 Task: Create a due date automation trigger when advanced on, on the monday of the week a card is due add dates starting this month at 11:00 AM.
Action: Mouse moved to (901, 268)
Screenshot: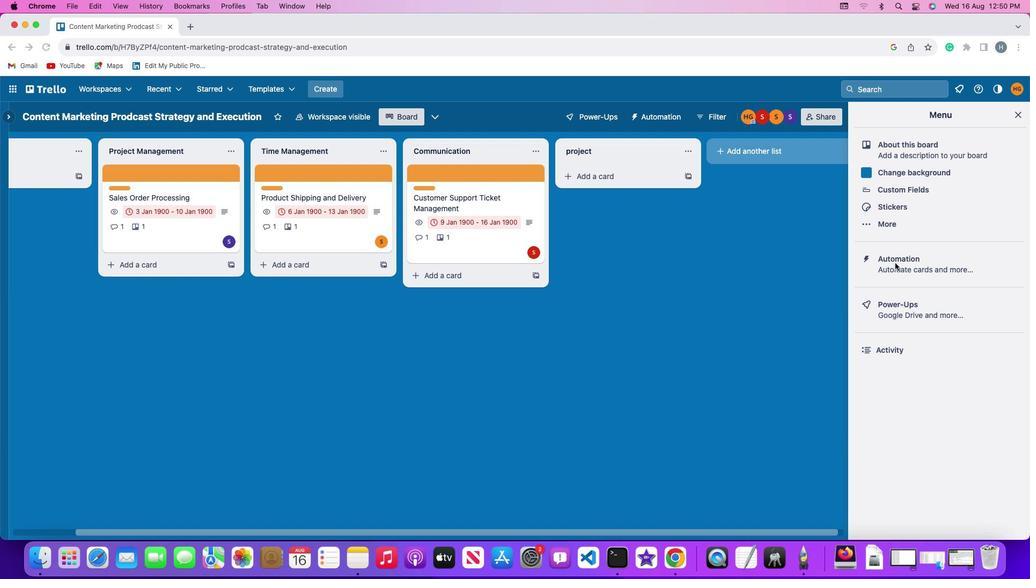 
Action: Mouse pressed left at (901, 268)
Screenshot: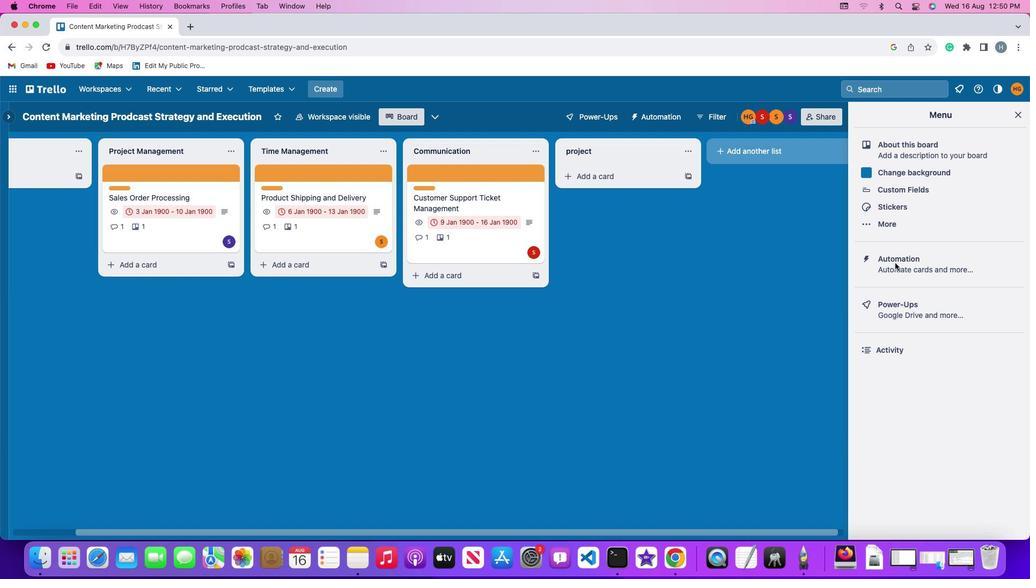 
Action: Mouse pressed left at (901, 268)
Screenshot: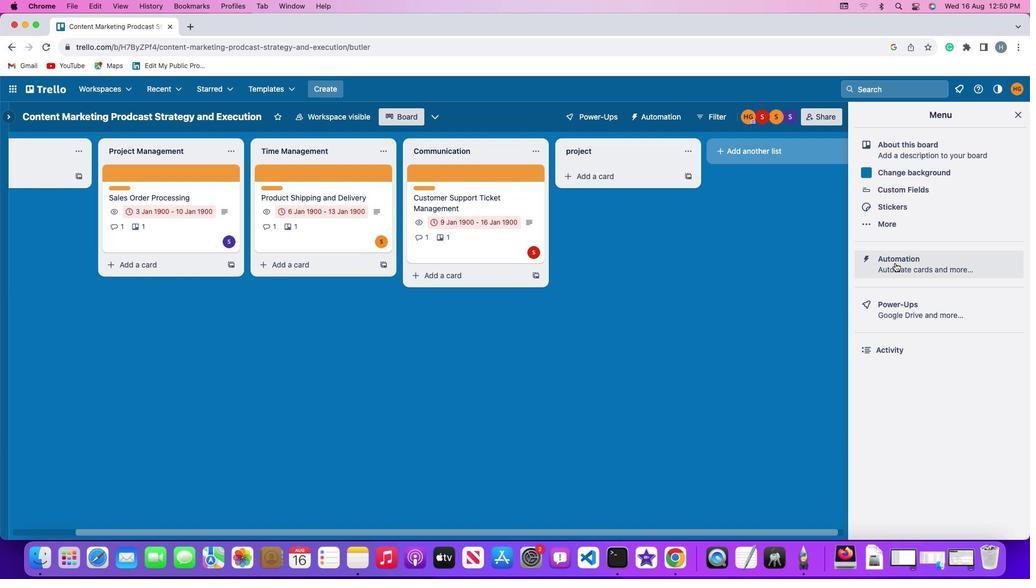 
Action: Mouse moved to (82, 258)
Screenshot: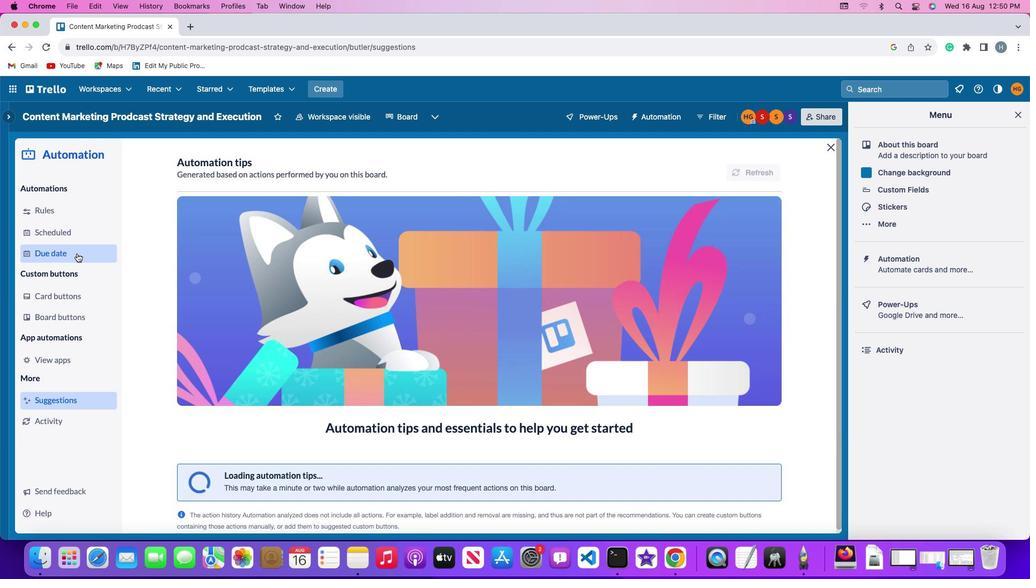 
Action: Mouse pressed left at (82, 258)
Screenshot: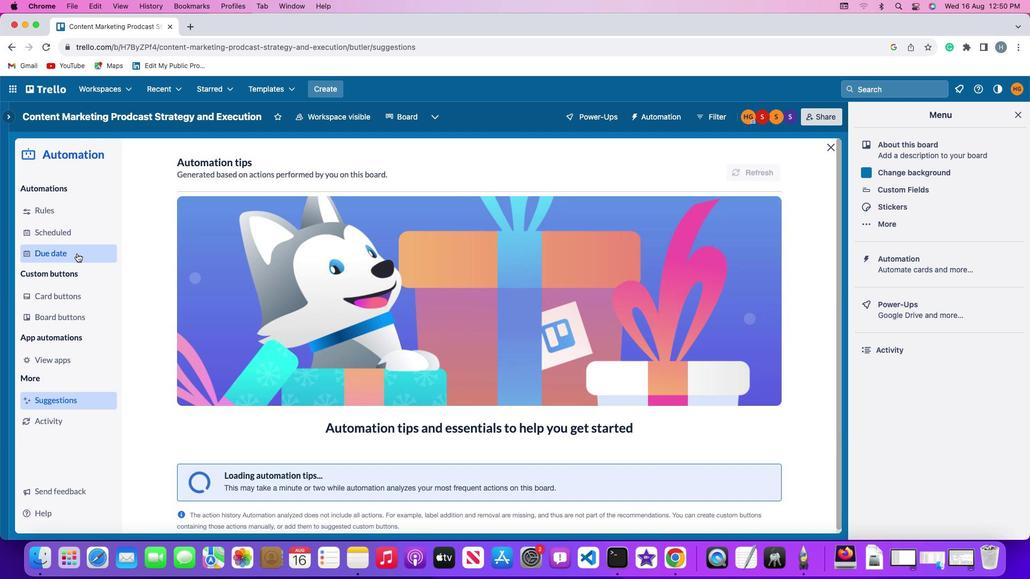 
Action: Mouse moved to (733, 169)
Screenshot: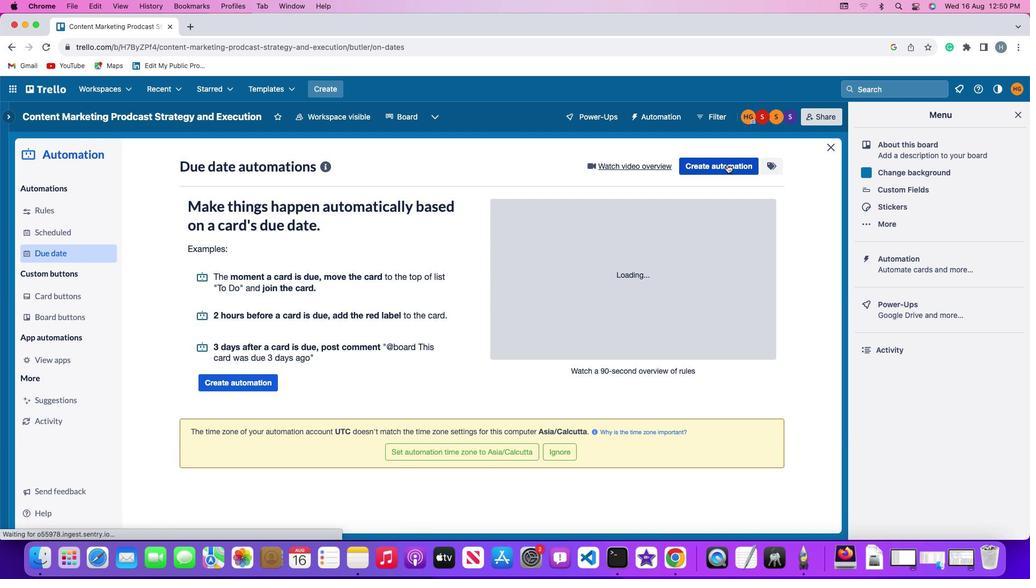 
Action: Mouse pressed left at (733, 169)
Screenshot: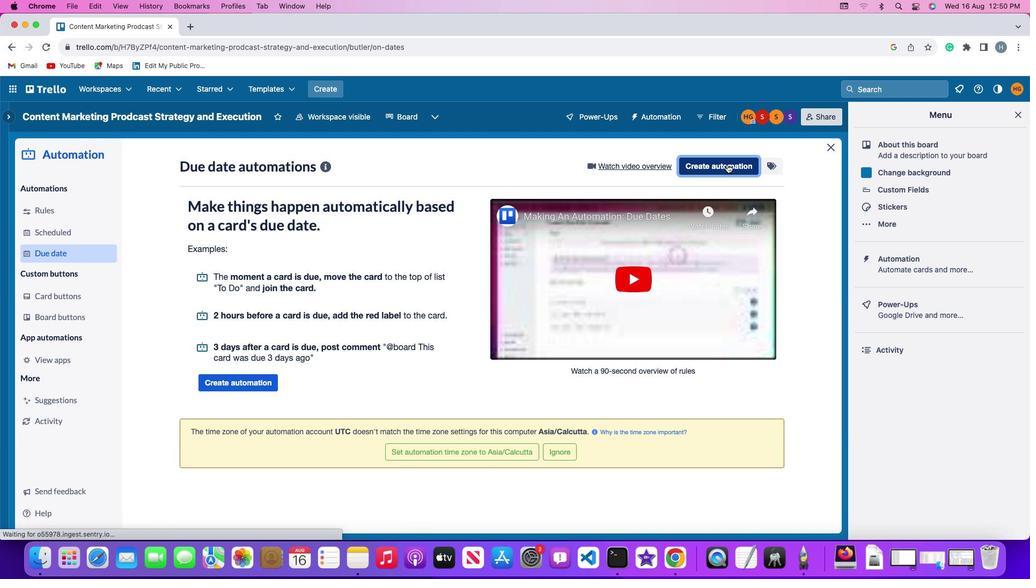 
Action: Mouse moved to (267, 273)
Screenshot: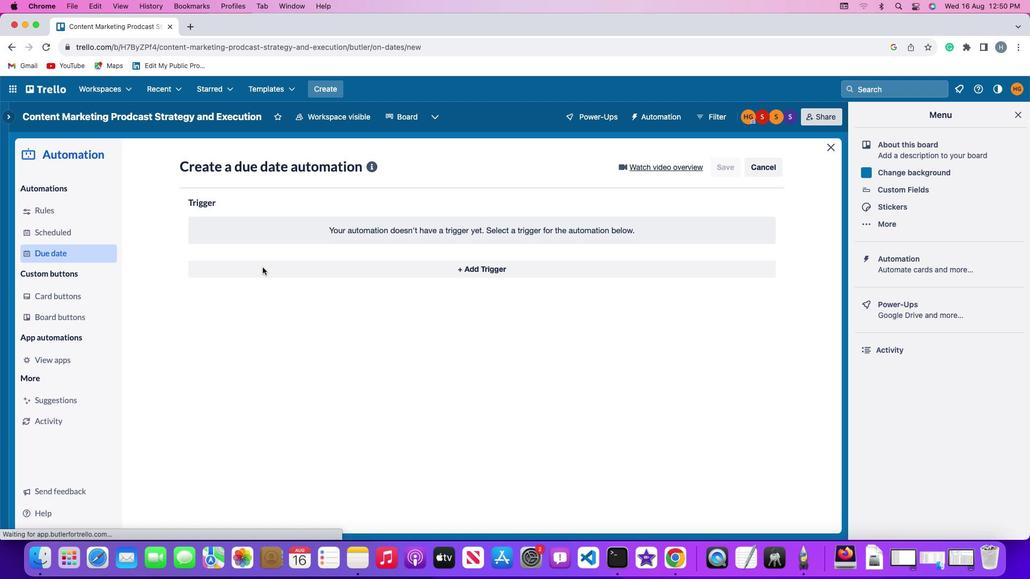 
Action: Mouse pressed left at (267, 273)
Screenshot: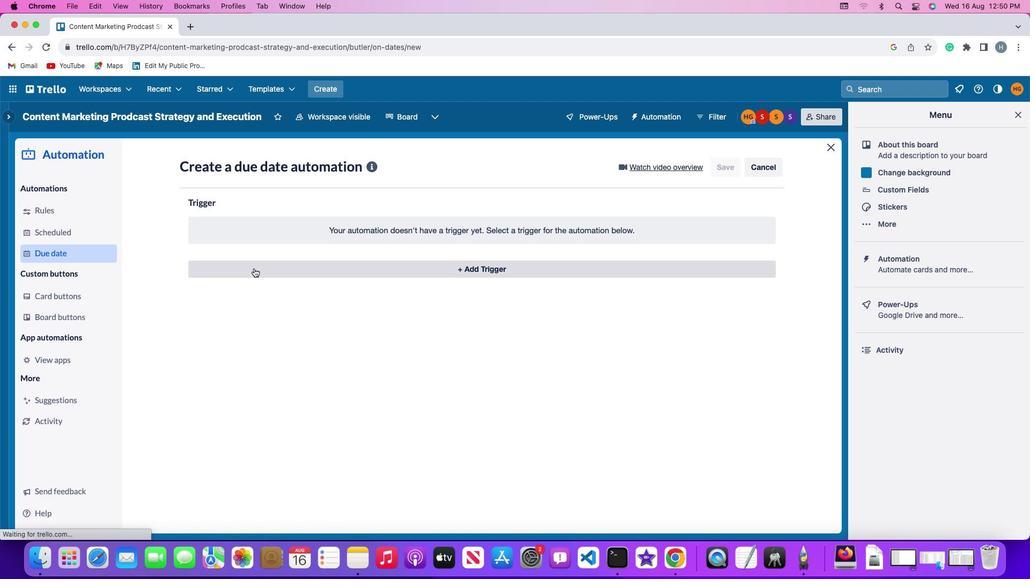 
Action: Mouse moved to (237, 470)
Screenshot: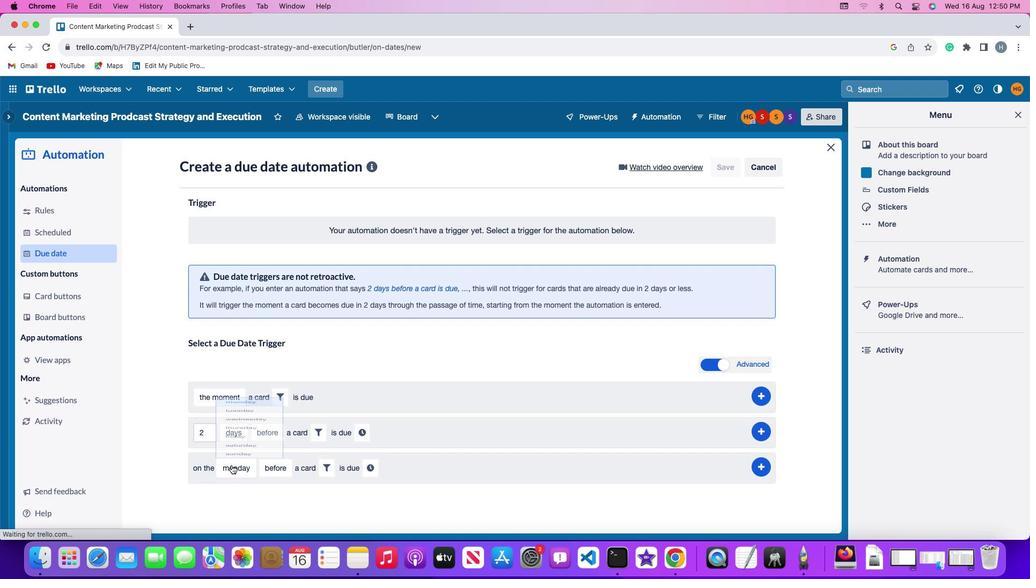 
Action: Mouse pressed left at (237, 470)
Screenshot: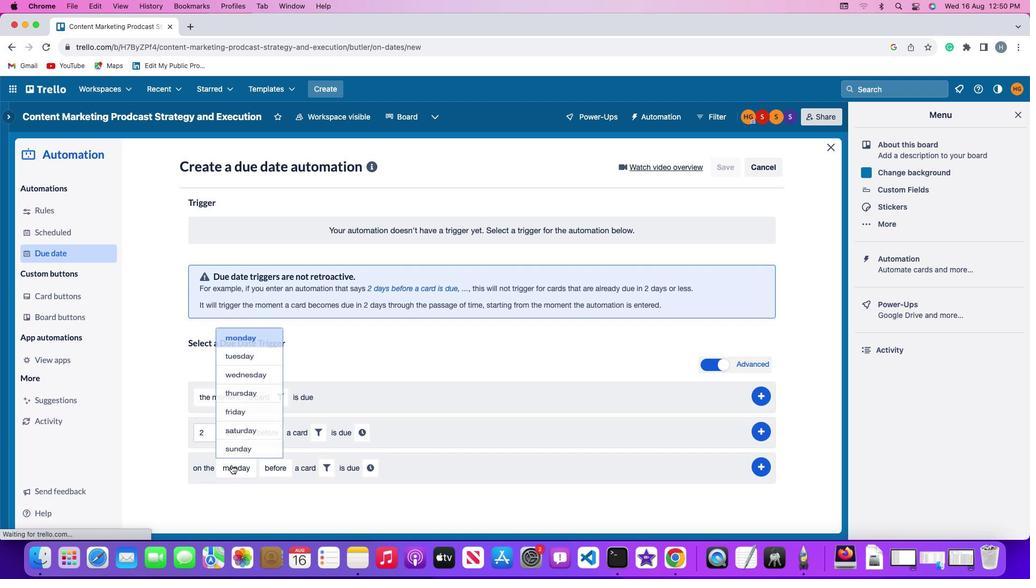 
Action: Mouse moved to (251, 320)
Screenshot: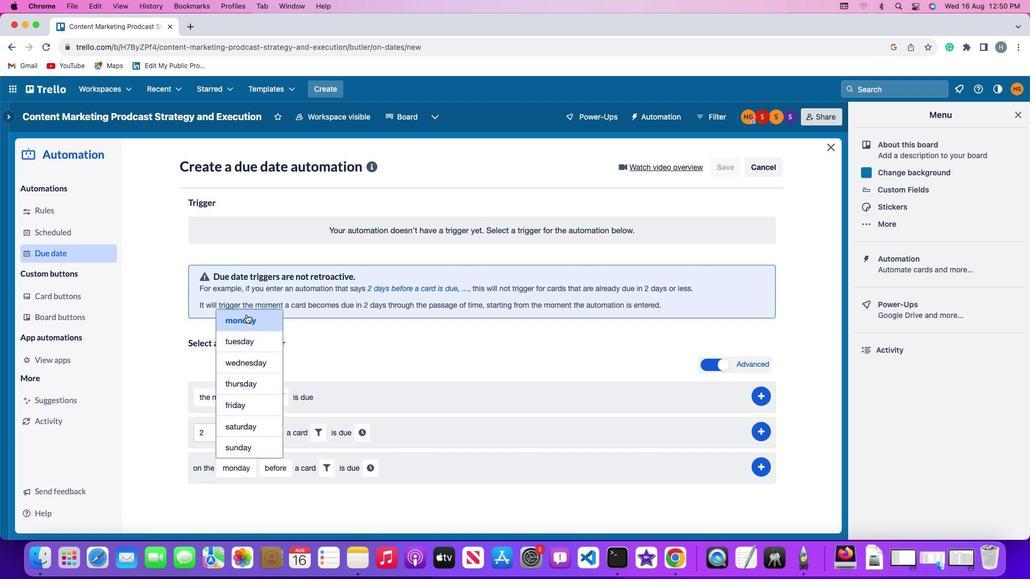 
Action: Mouse pressed left at (251, 320)
Screenshot: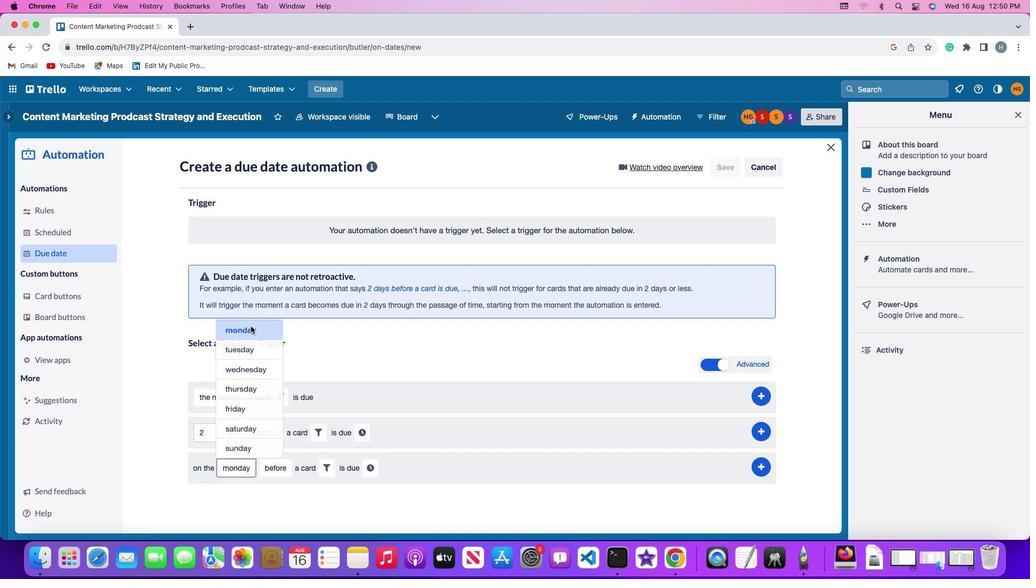 
Action: Mouse moved to (285, 479)
Screenshot: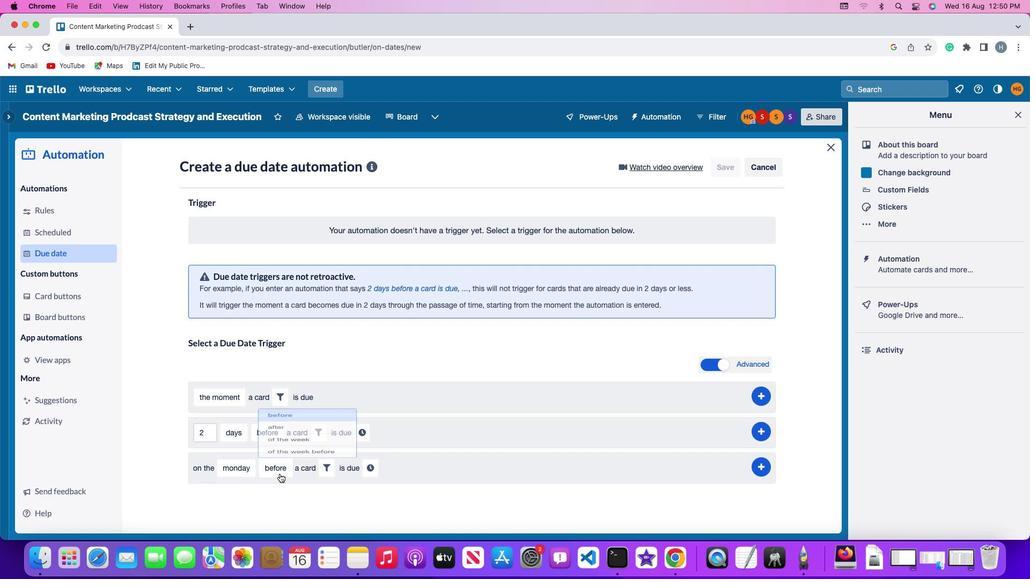 
Action: Mouse pressed left at (285, 479)
Screenshot: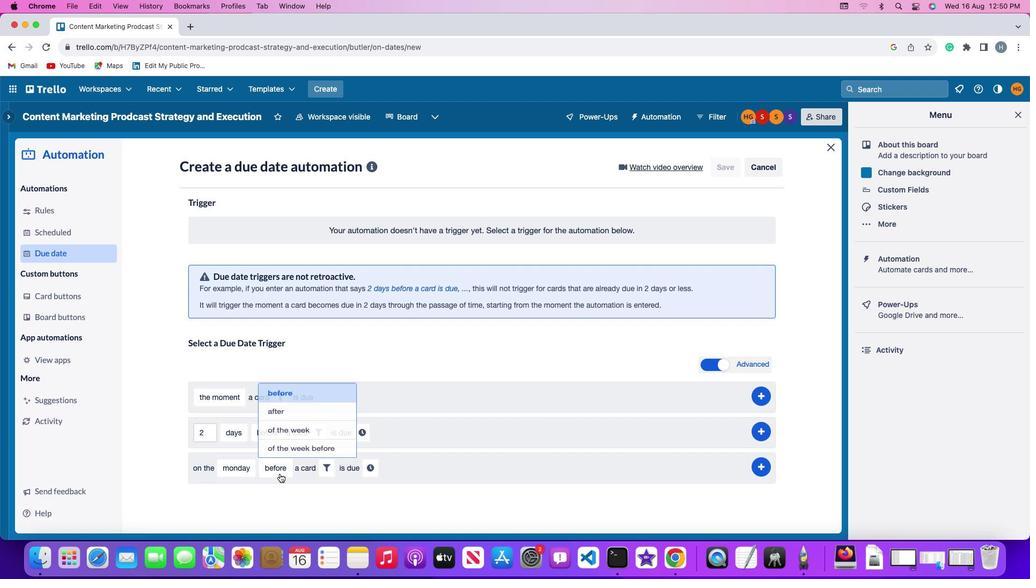 
Action: Mouse moved to (293, 432)
Screenshot: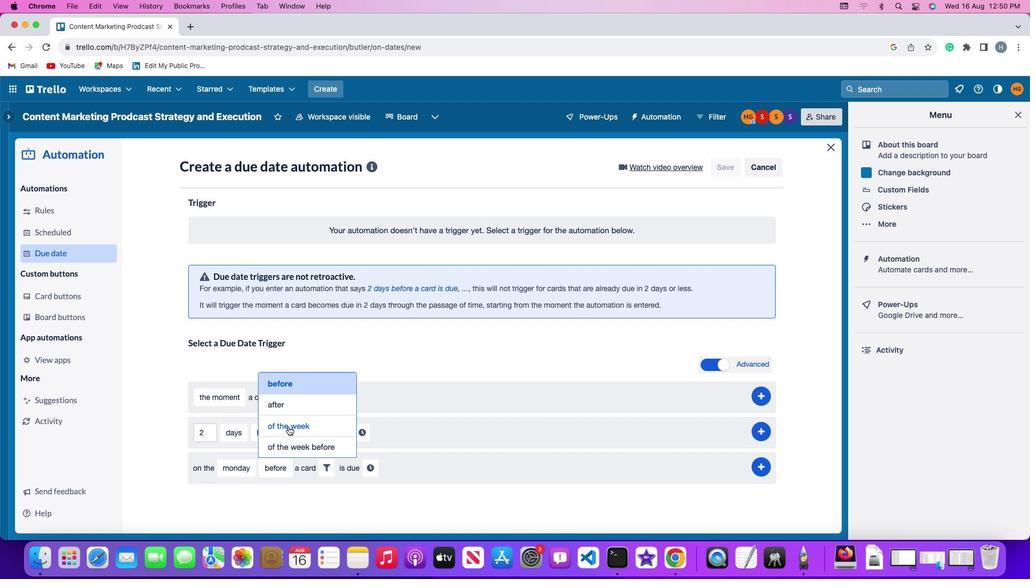 
Action: Mouse pressed left at (293, 432)
Screenshot: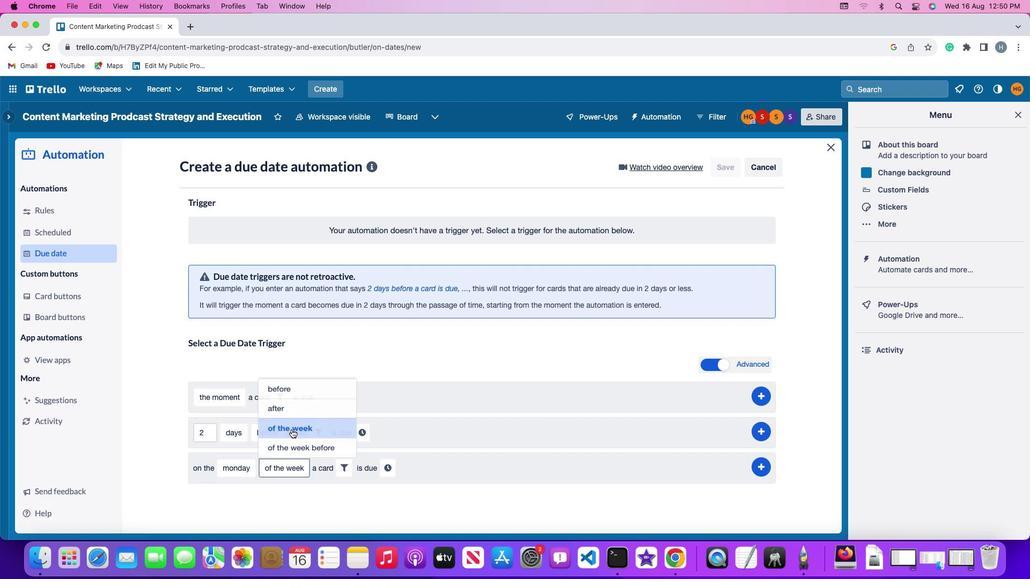 
Action: Mouse moved to (345, 471)
Screenshot: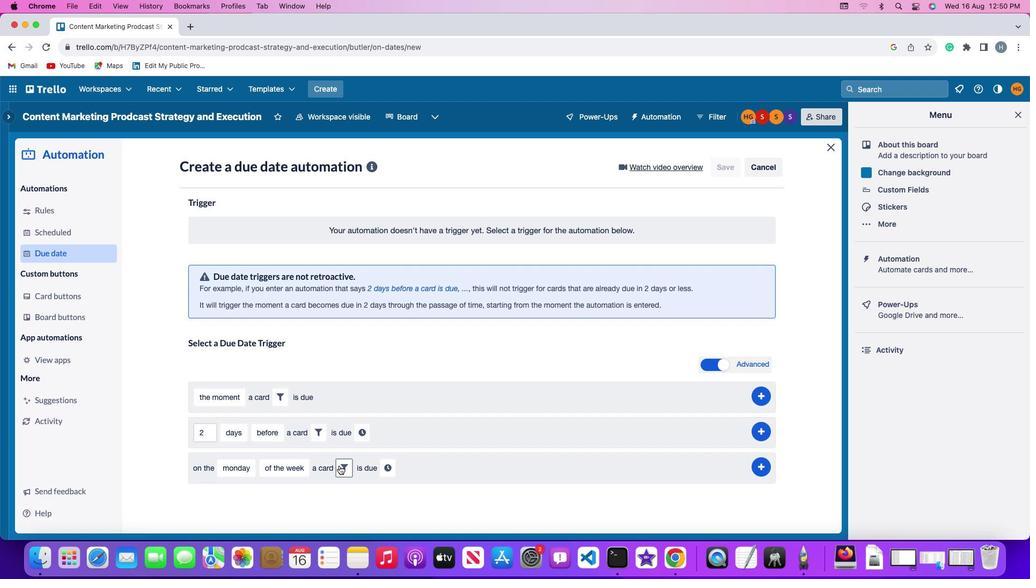 
Action: Mouse pressed left at (345, 471)
Screenshot: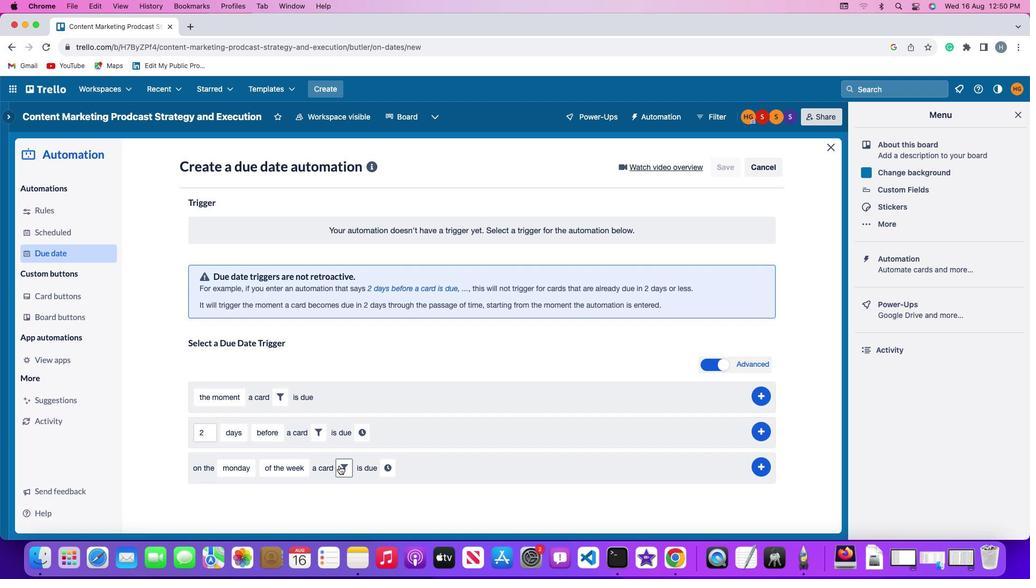 
Action: Mouse moved to (406, 506)
Screenshot: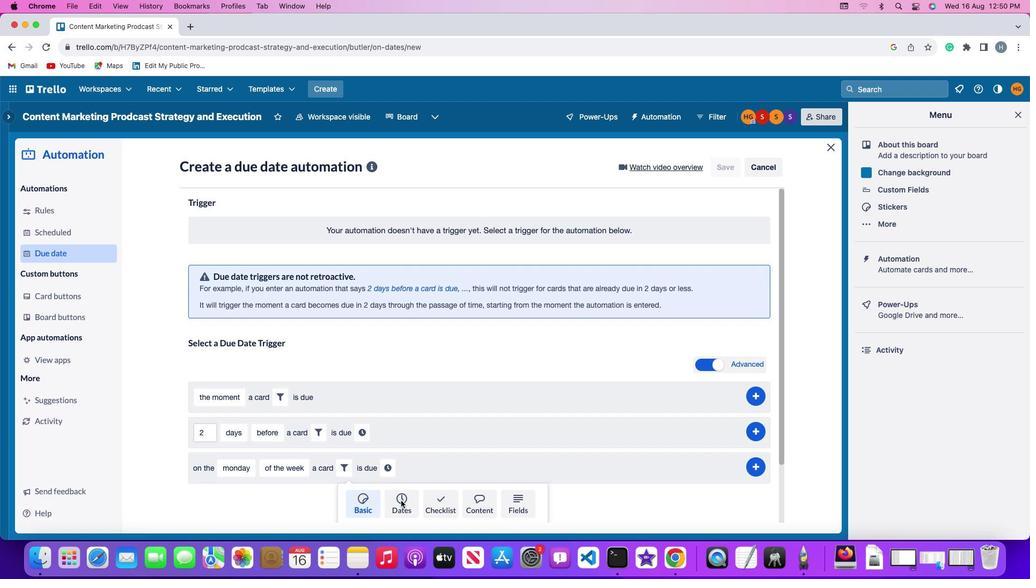 
Action: Mouse pressed left at (406, 506)
Screenshot: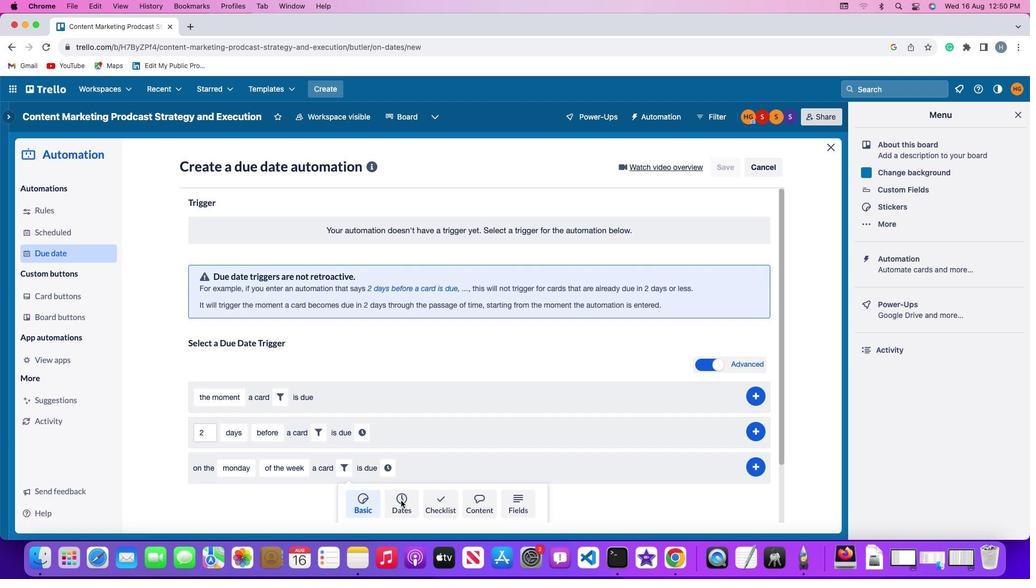 
Action: Mouse moved to (292, 506)
Screenshot: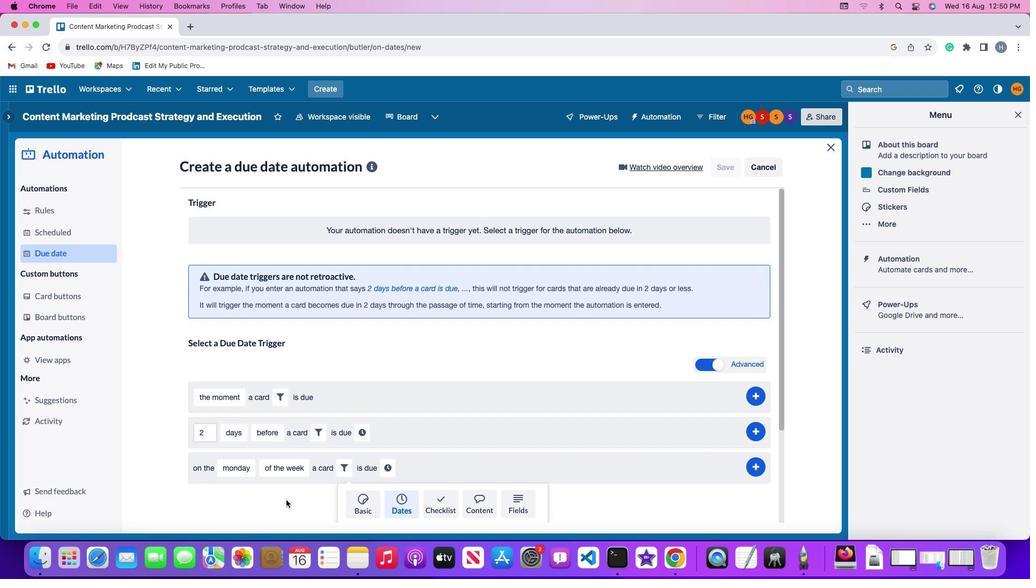 
Action: Mouse scrolled (292, 506) with delta (5, 4)
Screenshot: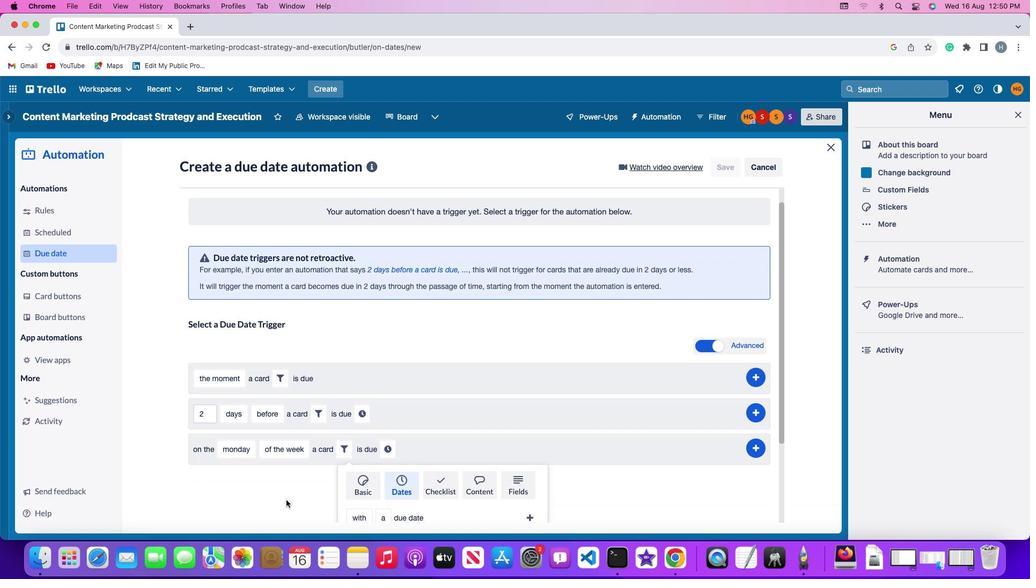 
Action: Mouse scrolled (292, 506) with delta (5, 4)
Screenshot: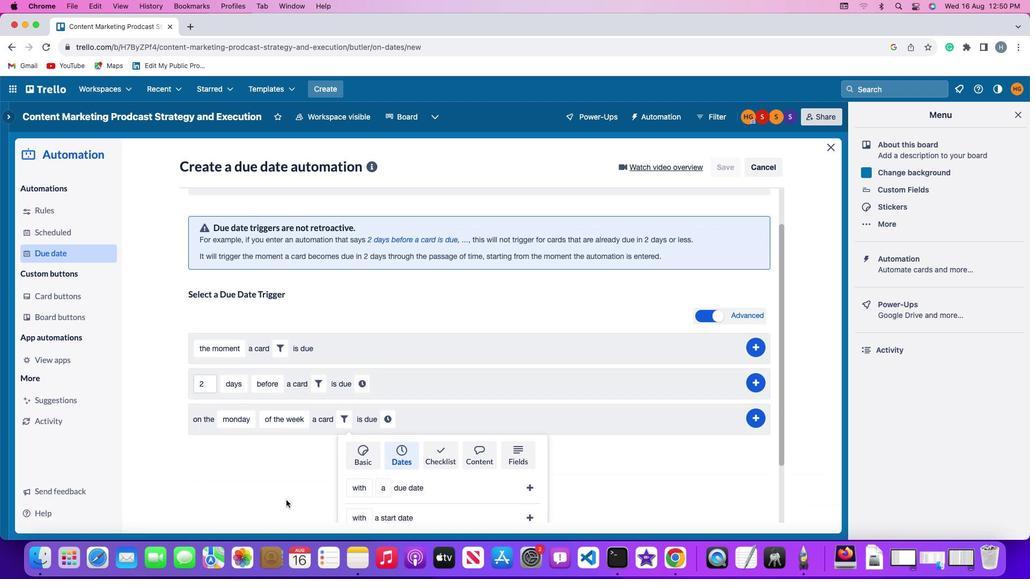 
Action: Mouse scrolled (292, 506) with delta (5, 3)
Screenshot: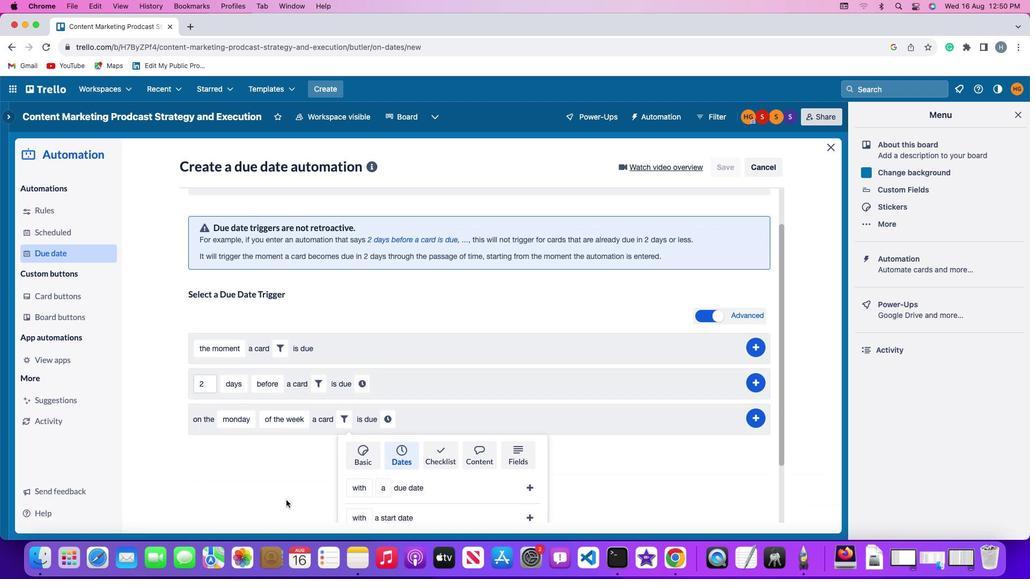 
Action: Mouse scrolled (292, 506) with delta (5, 2)
Screenshot: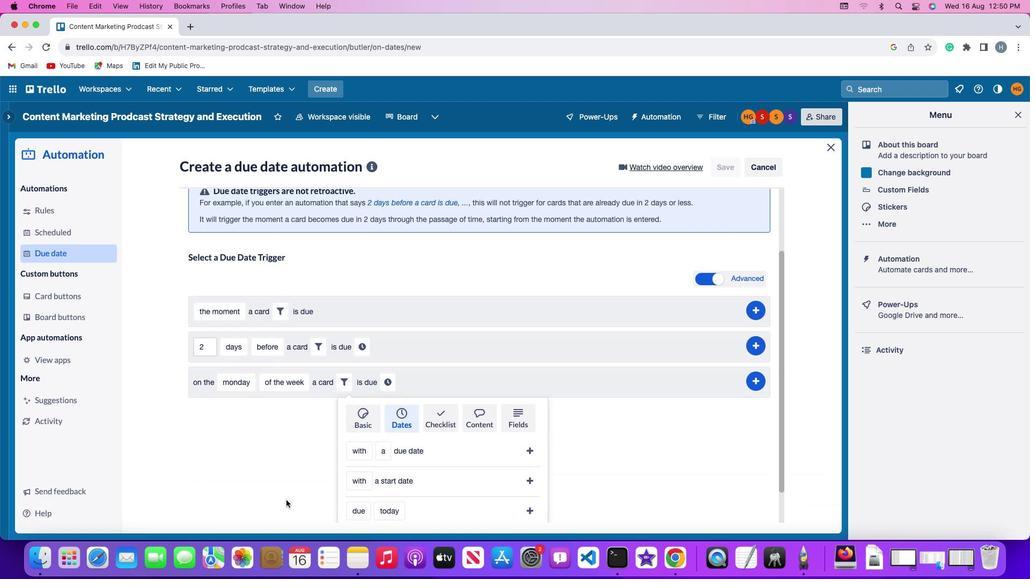 
Action: Mouse scrolled (292, 506) with delta (5, 2)
Screenshot: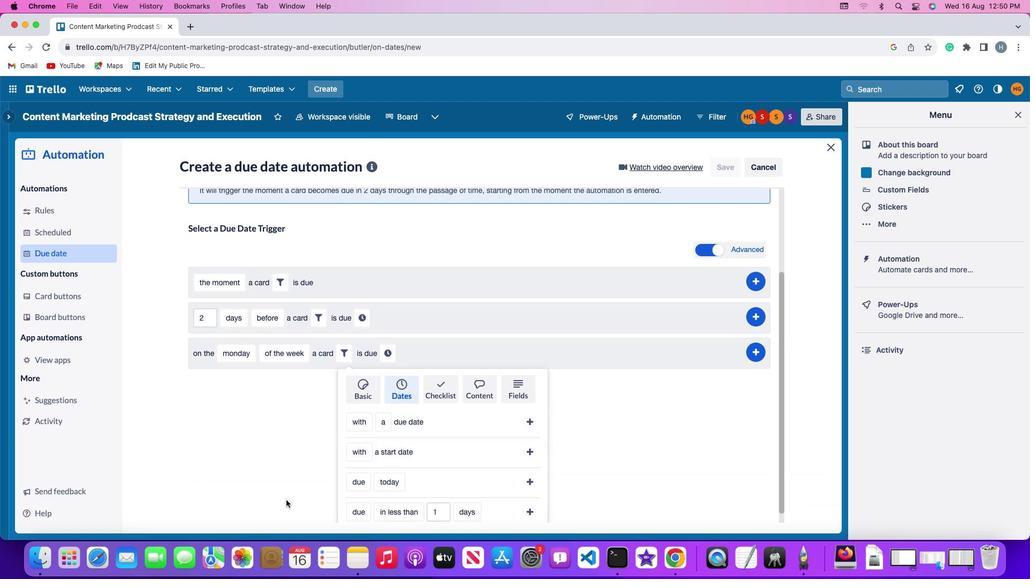 
Action: Mouse moved to (291, 506)
Screenshot: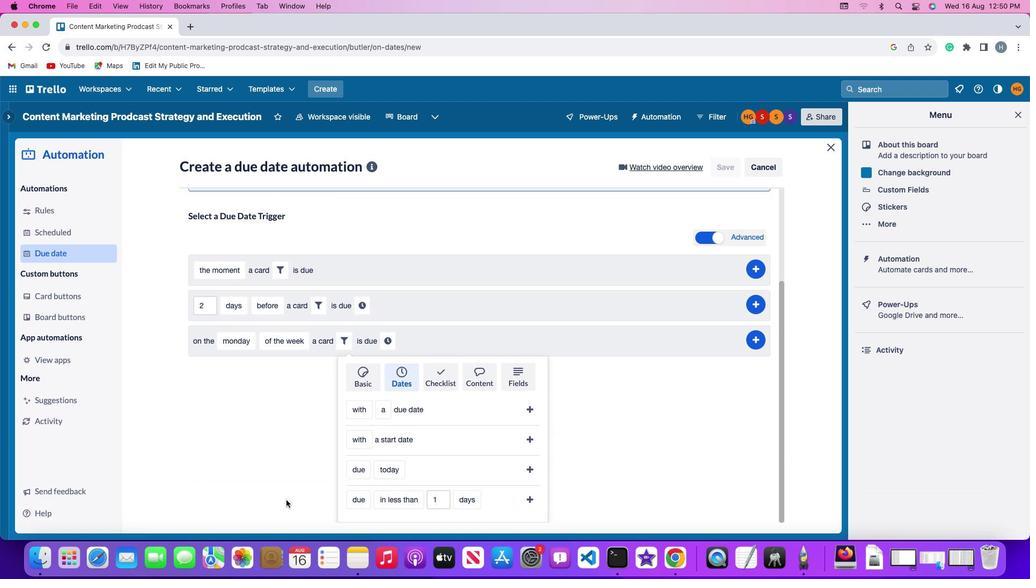 
Action: Mouse scrolled (291, 506) with delta (5, 4)
Screenshot: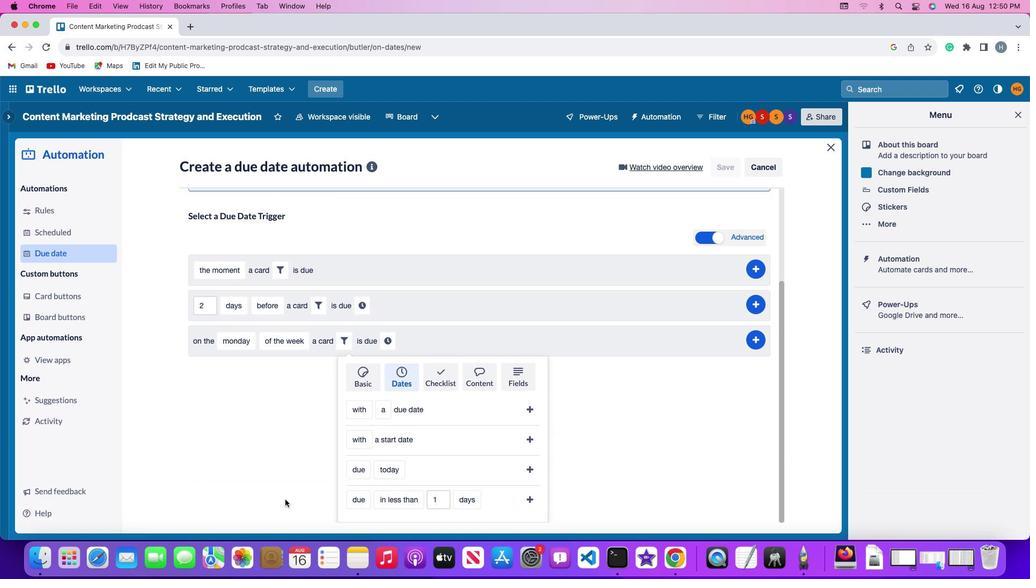 
Action: Mouse scrolled (291, 506) with delta (5, 4)
Screenshot: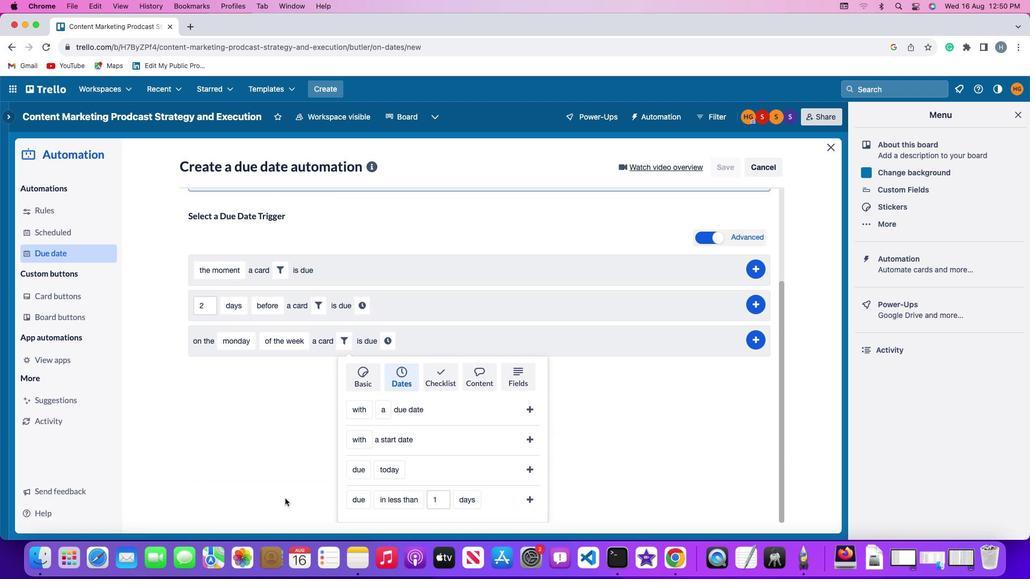 
Action: Mouse scrolled (291, 506) with delta (5, 3)
Screenshot: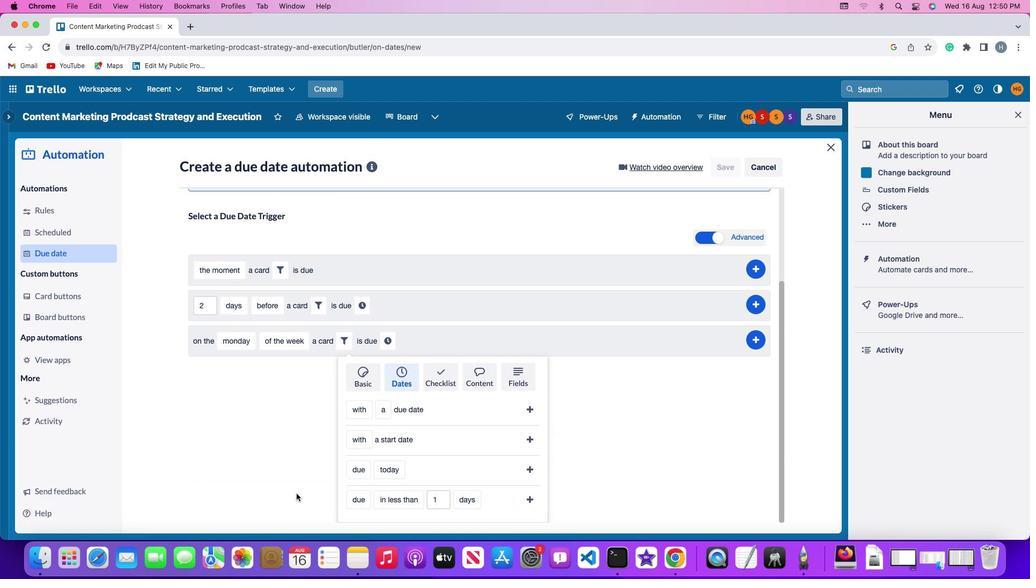 
Action: Mouse moved to (362, 475)
Screenshot: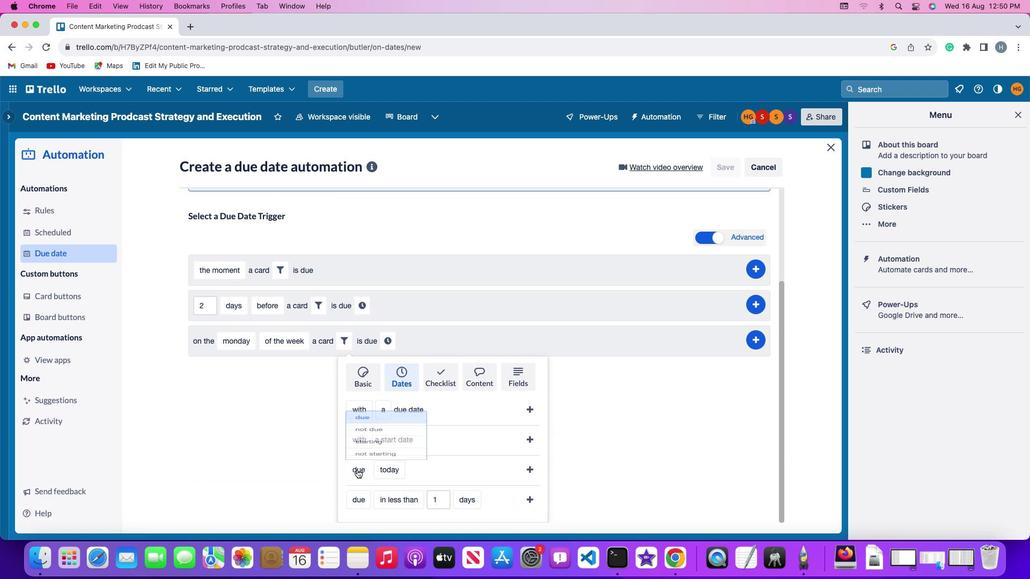 
Action: Mouse pressed left at (362, 475)
Screenshot: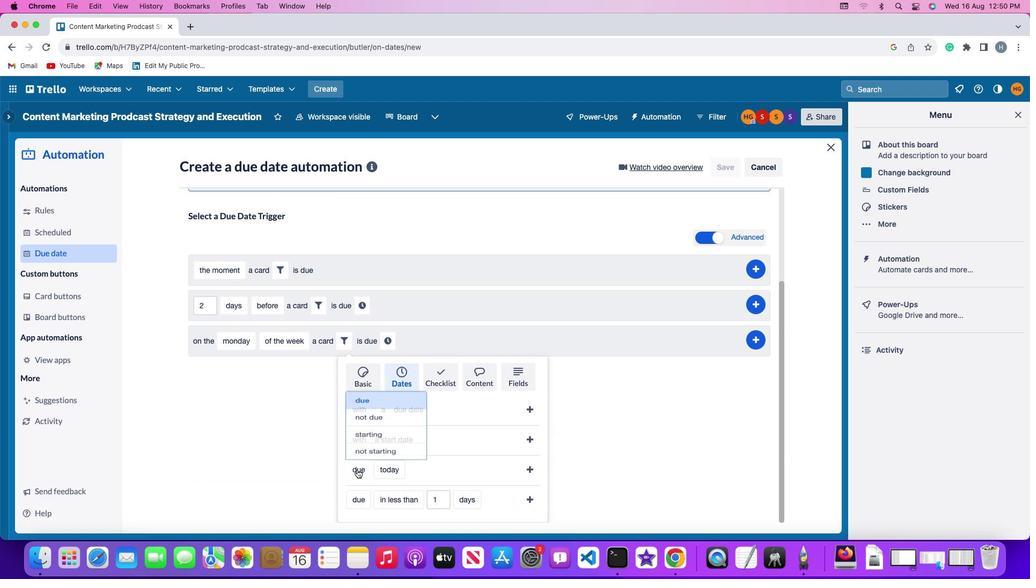 
Action: Mouse moved to (373, 427)
Screenshot: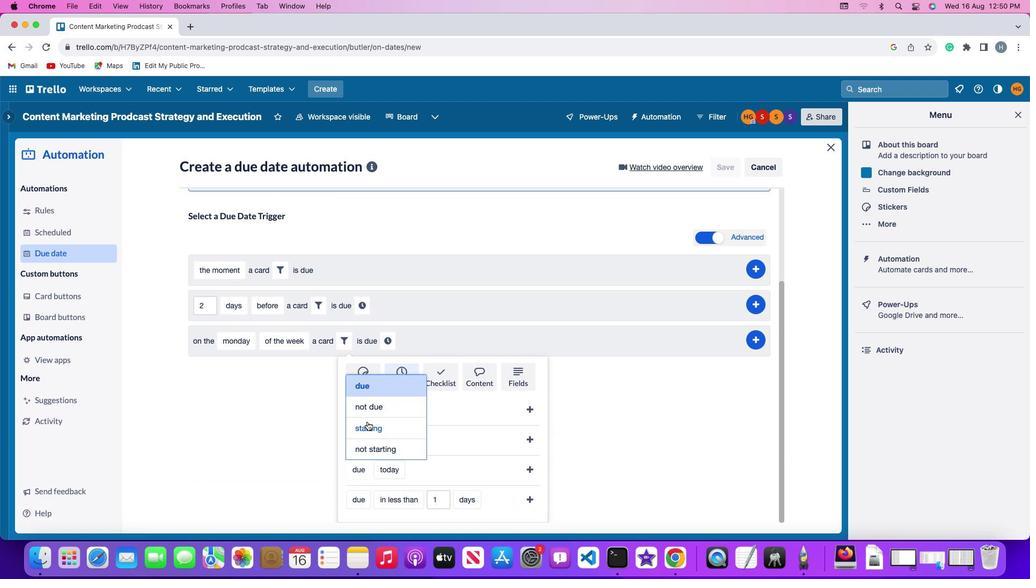 
Action: Mouse pressed left at (373, 427)
Screenshot: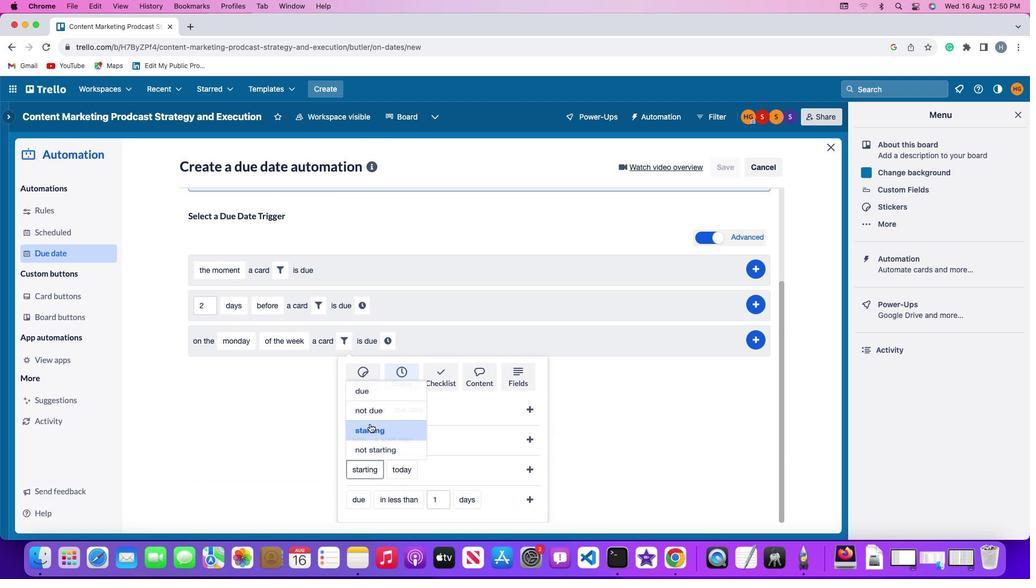 
Action: Mouse moved to (406, 474)
Screenshot: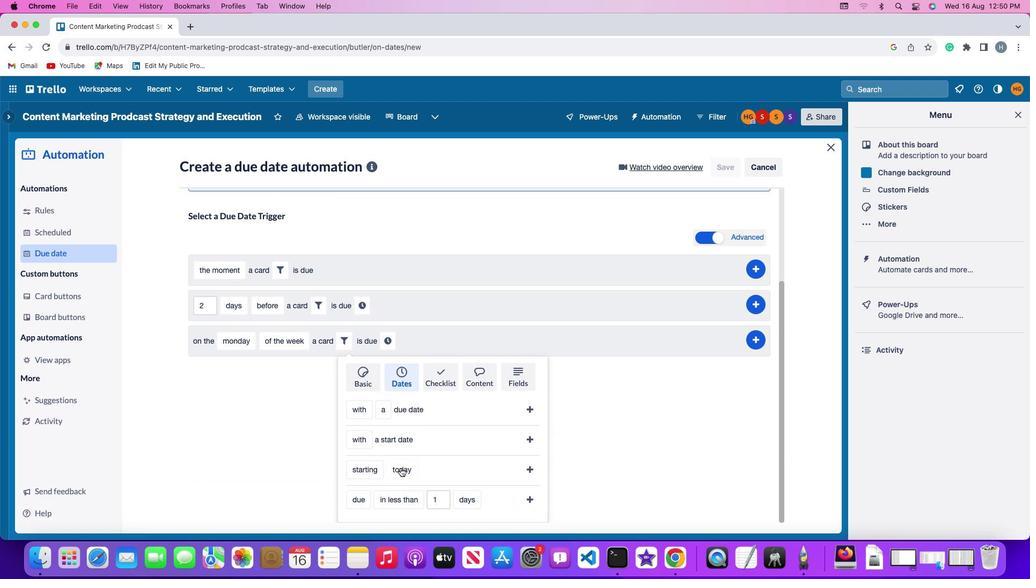 
Action: Mouse pressed left at (406, 474)
Screenshot: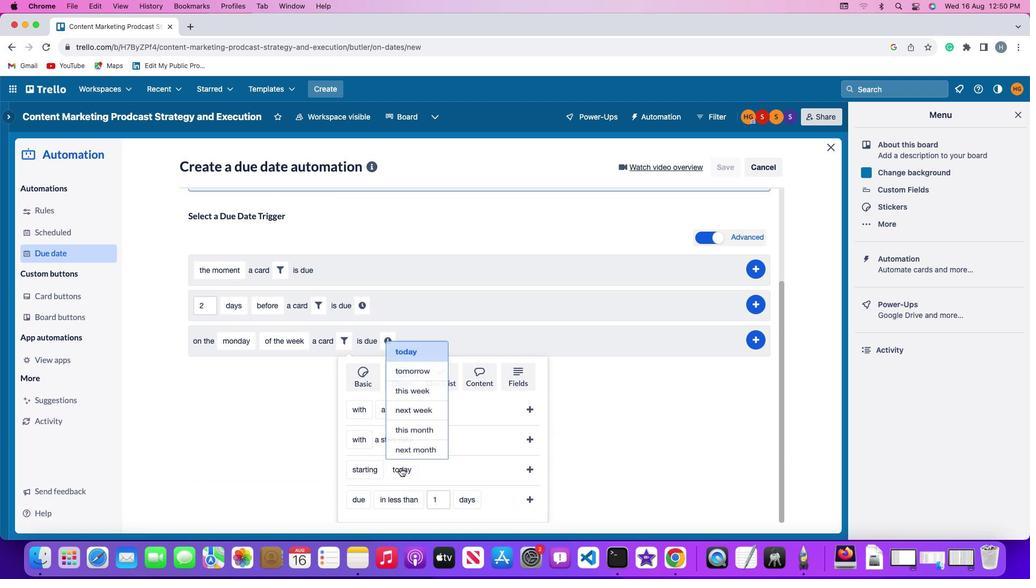 
Action: Mouse moved to (418, 431)
Screenshot: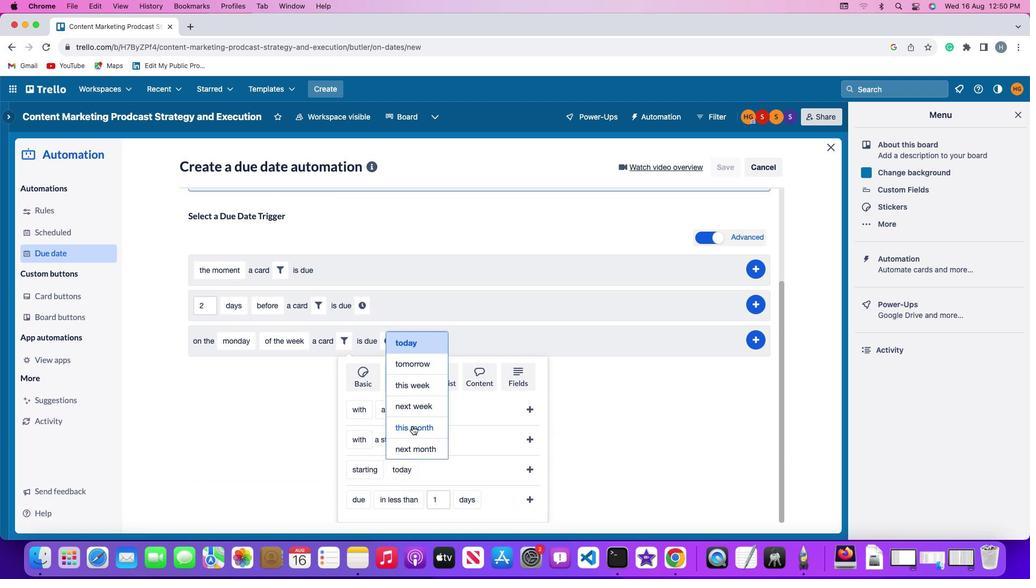
Action: Mouse pressed left at (418, 431)
Screenshot: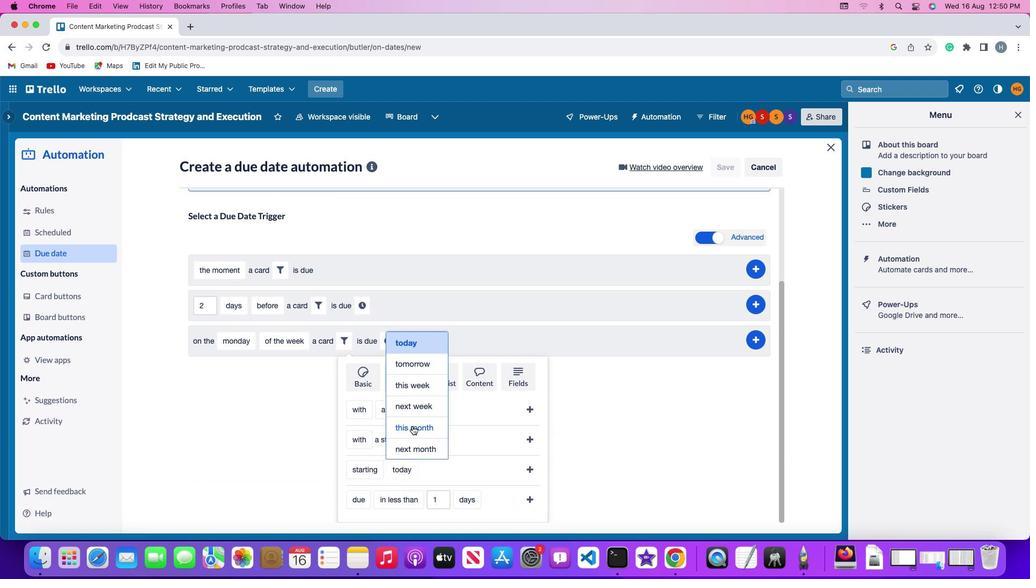 
Action: Mouse moved to (535, 474)
Screenshot: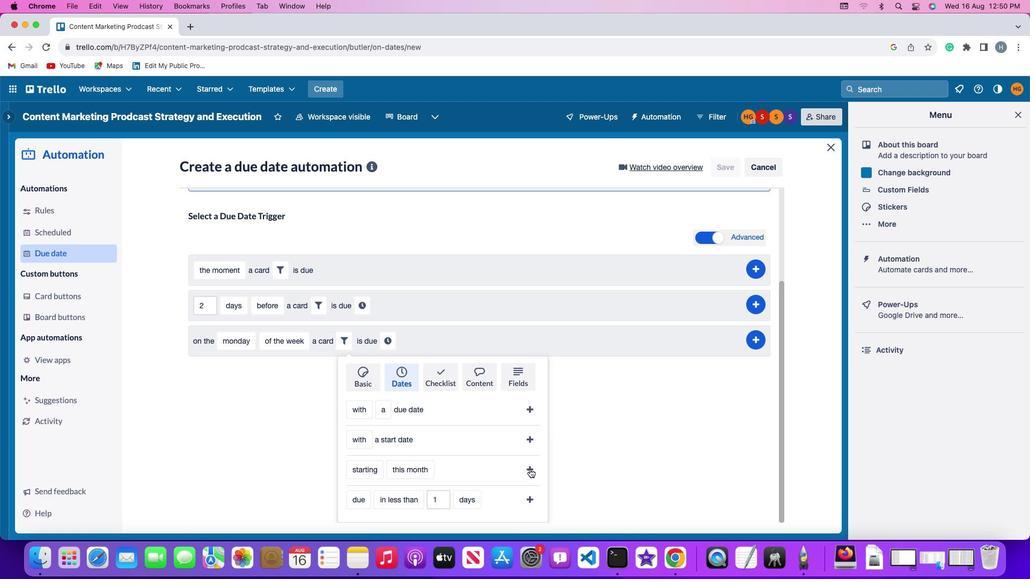 
Action: Mouse pressed left at (535, 474)
Screenshot: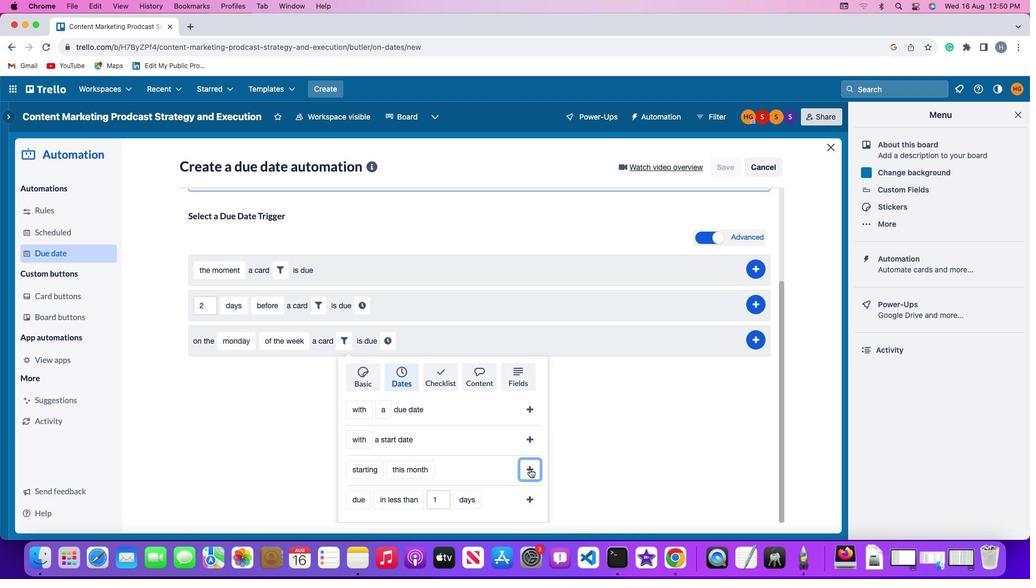 
Action: Mouse moved to (478, 473)
Screenshot: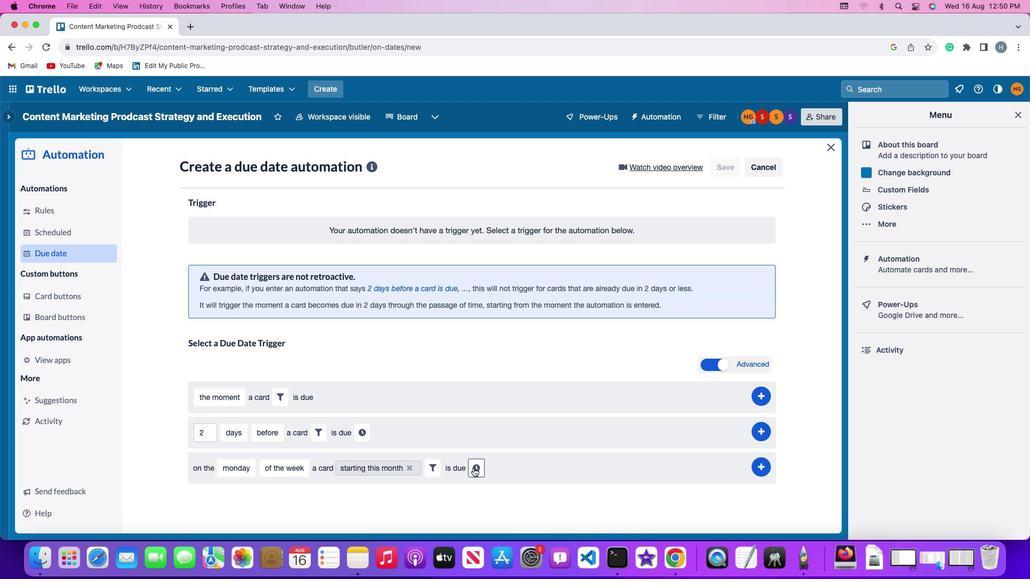 
Action: Mouse pressed left at (478, 473)
Screenshot: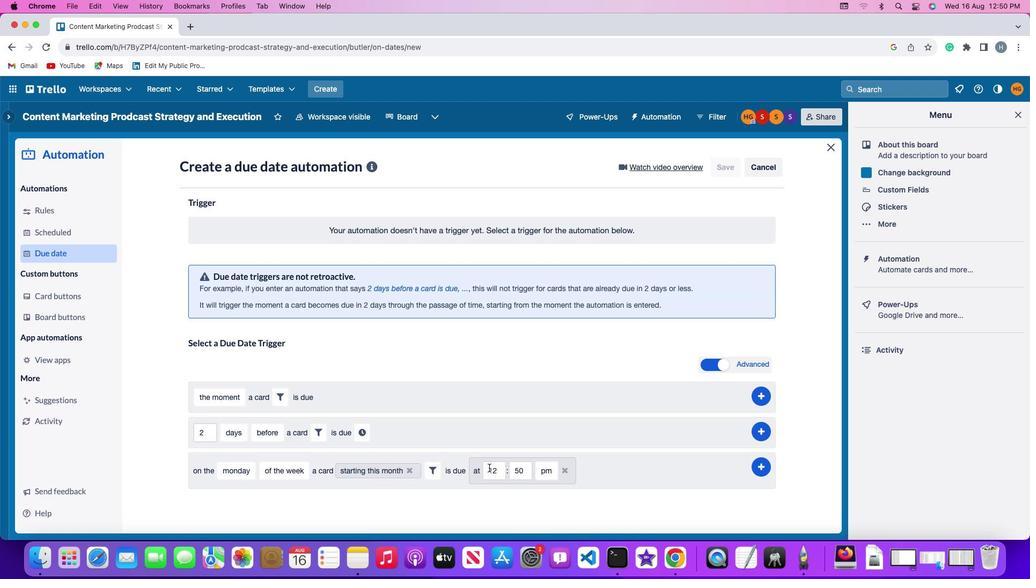 
Action: Mouse moved to (504, 473)
Screenshot: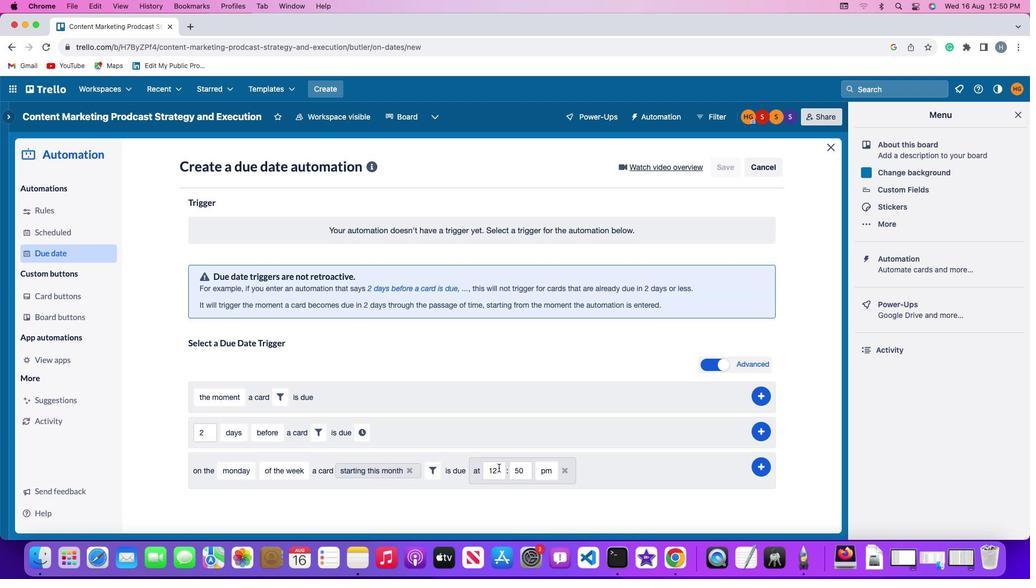 
Action: Mouse pressed left at (504, 473)
Screenshot: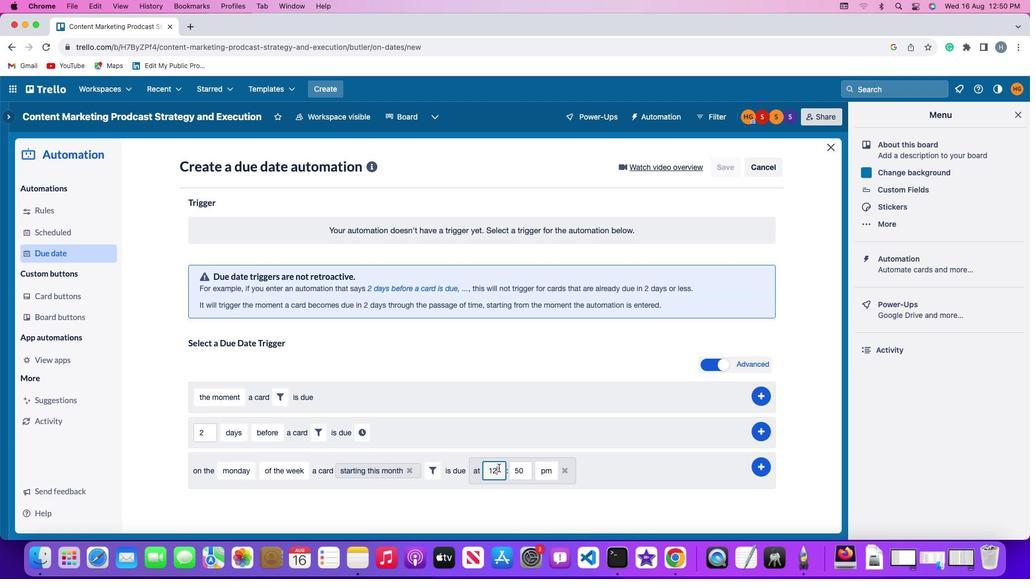 
Action: Key pressed Key.backspaceKey.backspace'1''1'
Screenshot: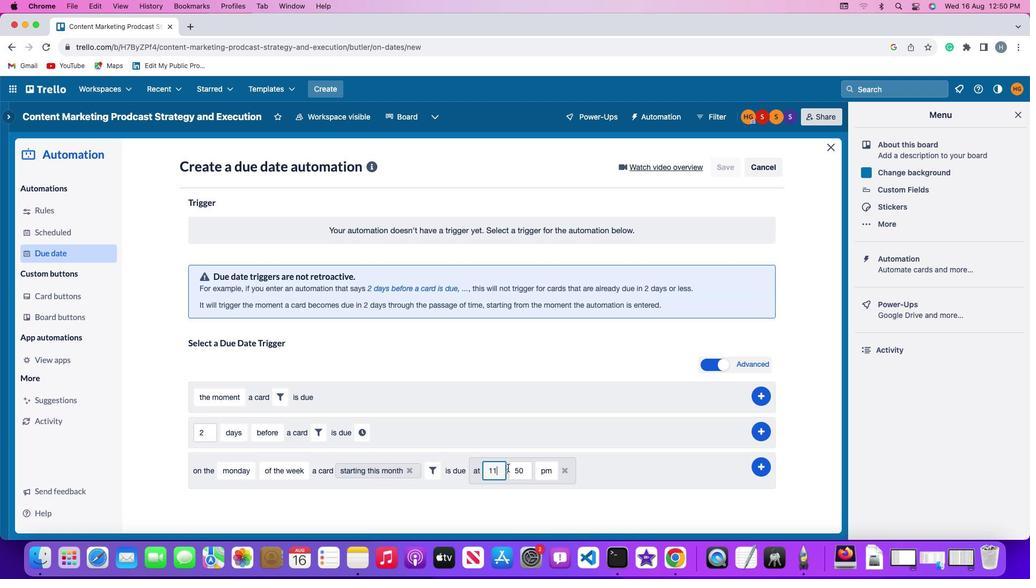 
Action: Mouse moved to (529, 475)
Screenshot: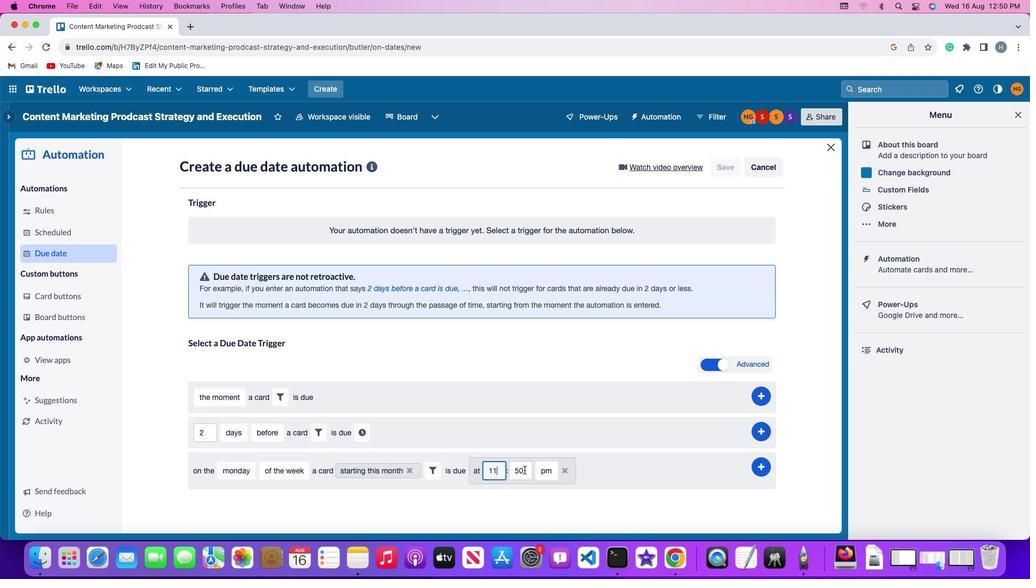 
Action: Mouse pressed left at (529, 475)
Screenshot: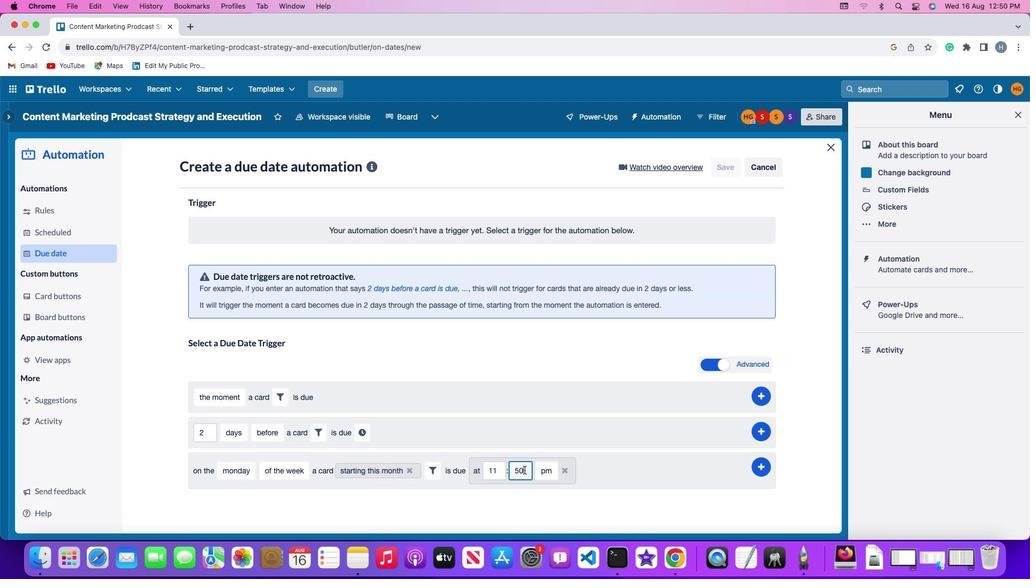 
Action: Key pressed Key.backspaceKey.backspace'0''0'
Screenshot: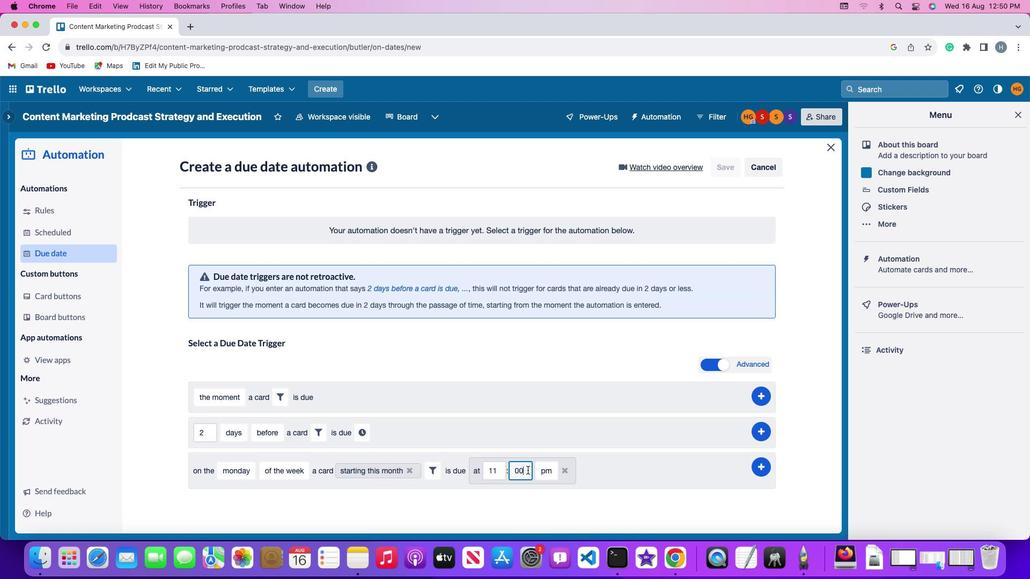
Action: Mouse moved to (550, 479)
Screenshot: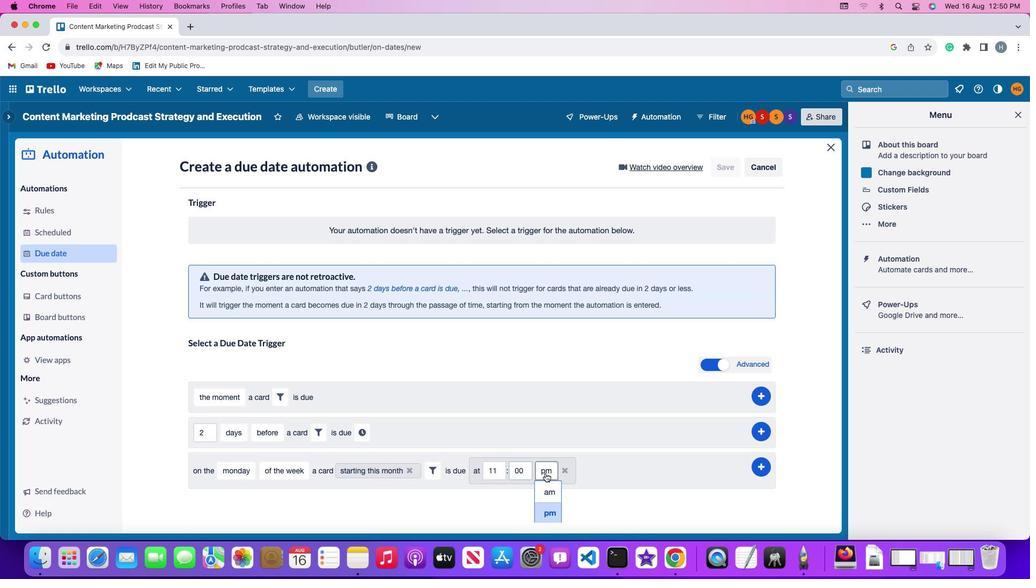 
Action: Mouse pressed left at (550, 479)
Screenshot: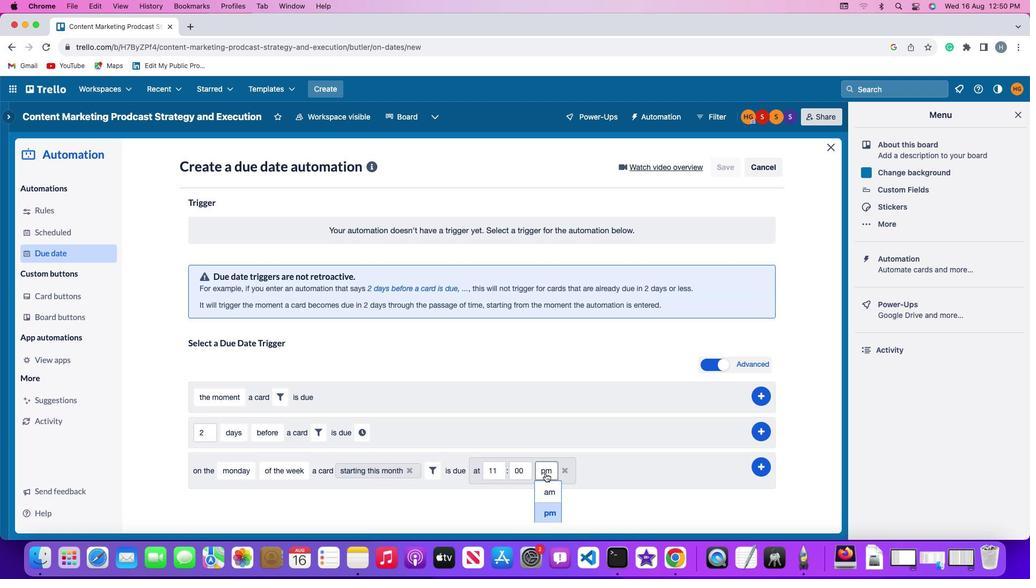 
Action: Mouse moved to (555, 496)
Screenshot: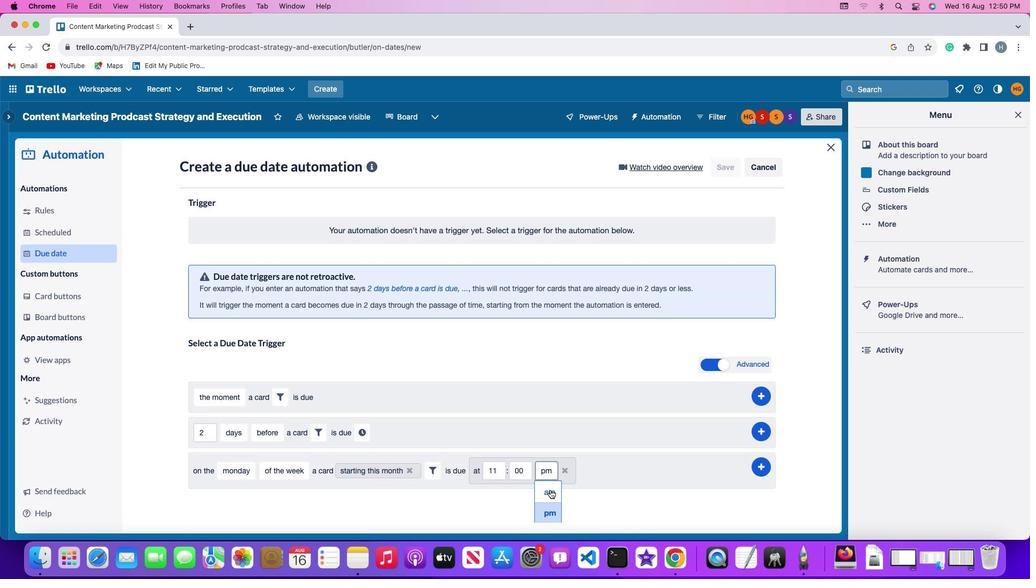 
Action: Mouse pressed left at (555, 496)
Screenshot: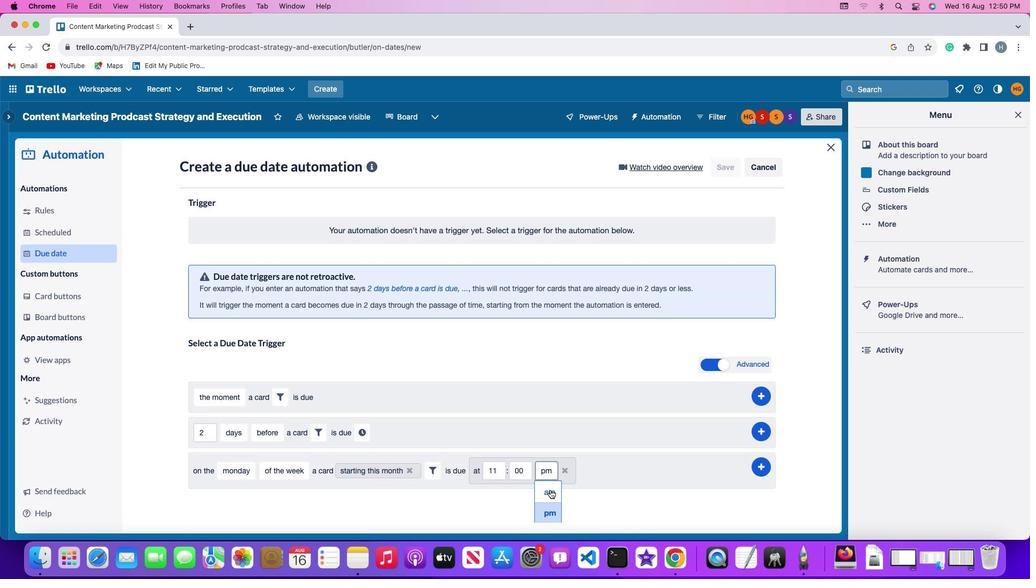 
Action: Mouse moved to (767, 471)
Screenshot: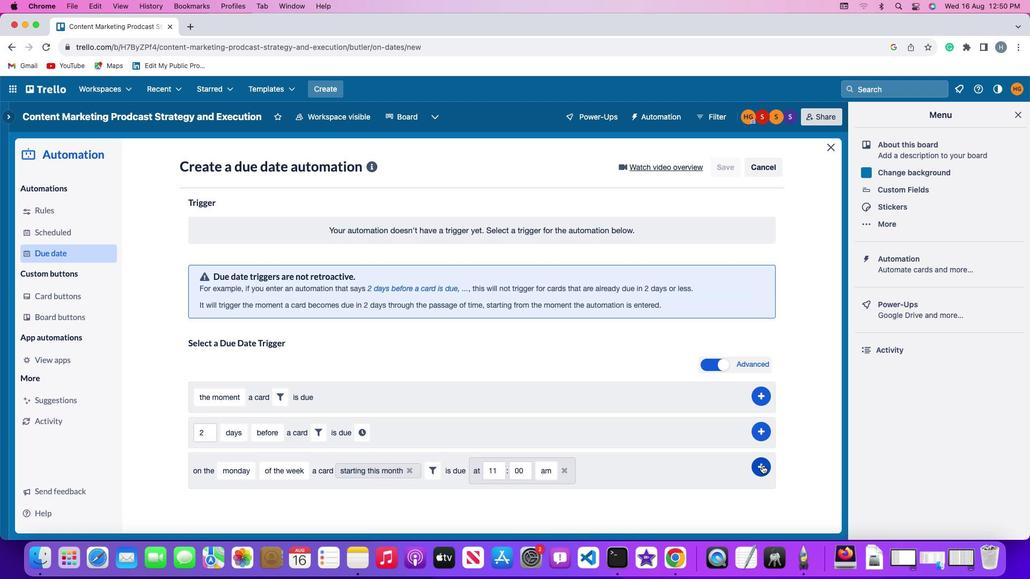
Action: Mouse pressed left at (767, 471)
Screenshot: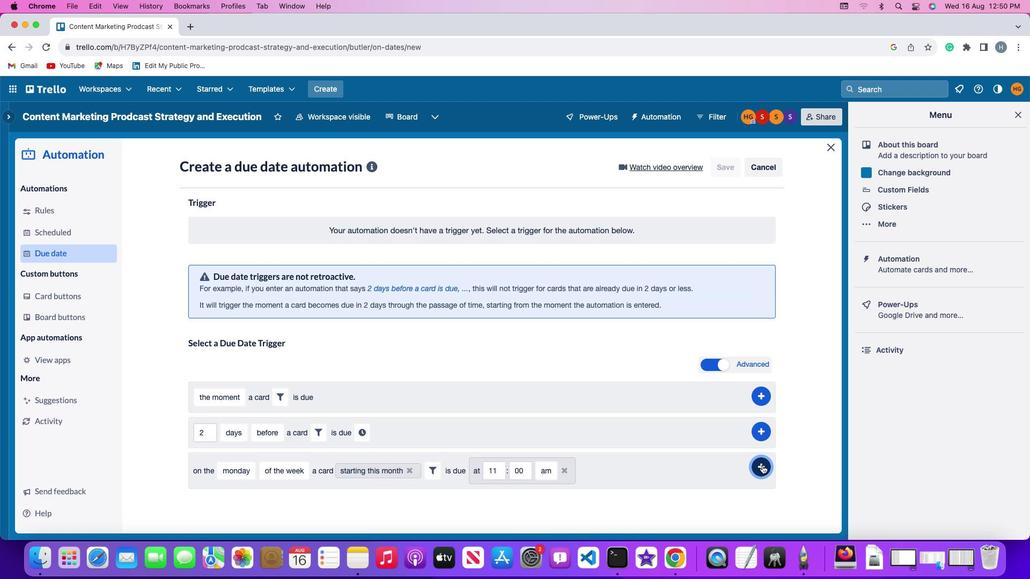 
Action: Mouse moved to (817, 372)
Screenshot: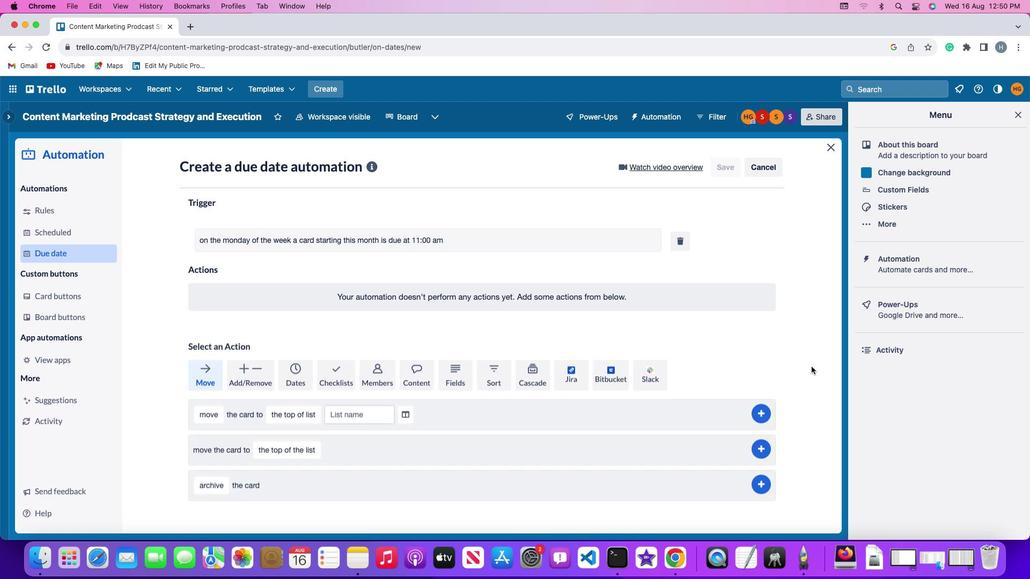 
